 Task: Apply theme paradigm in current slide.
Action: Mouse moved to (404, 92)
Screenshot: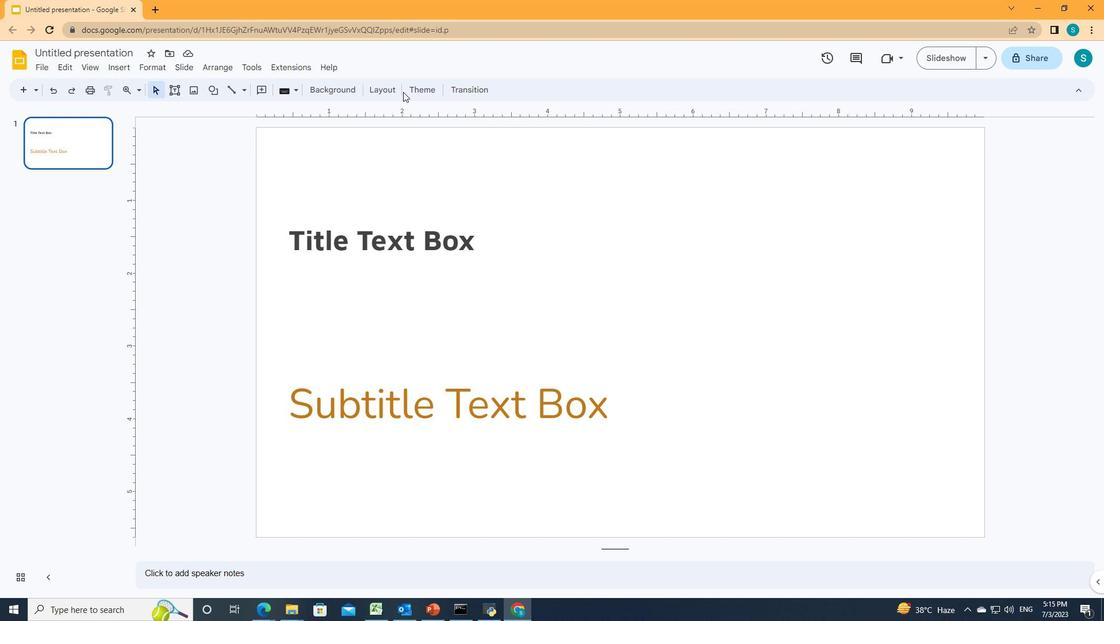 
Action: Mouse pressed left at (404, 92)
Screenshot: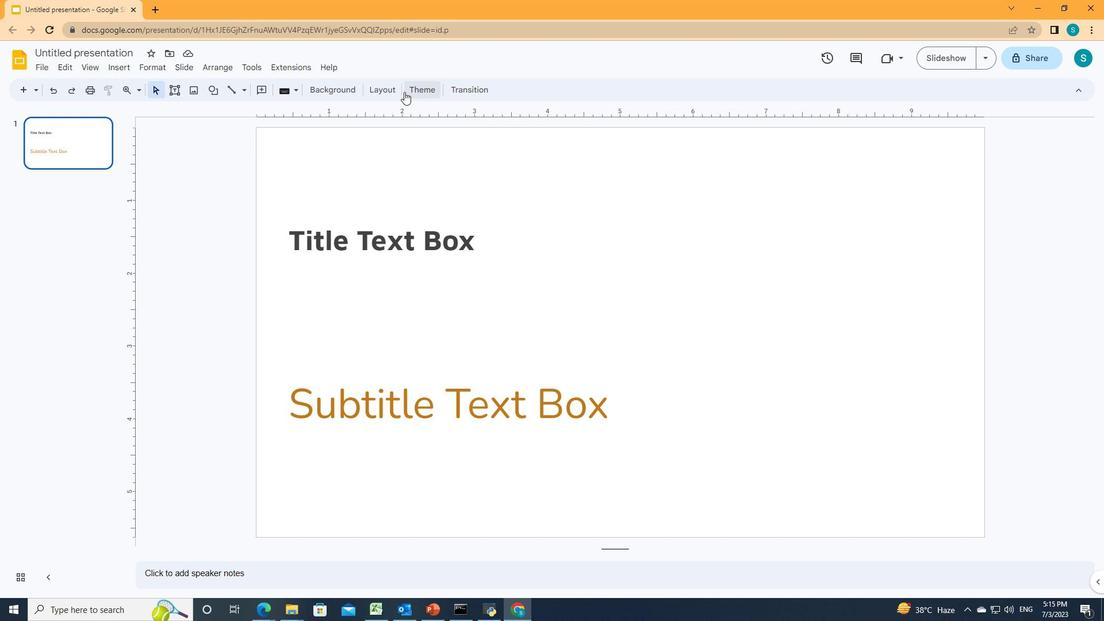 
Action: Mouse moved to (1011, 422)
Screenshot: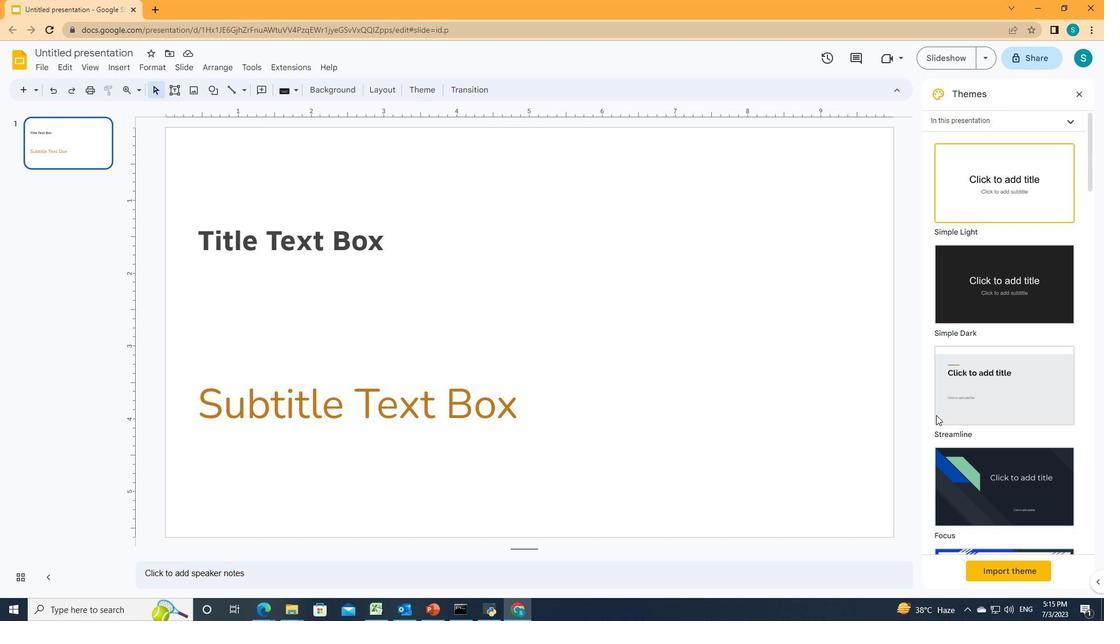 
Action: Mouse scrolled (1011, 422) with delta (0, 0)
Screenshot: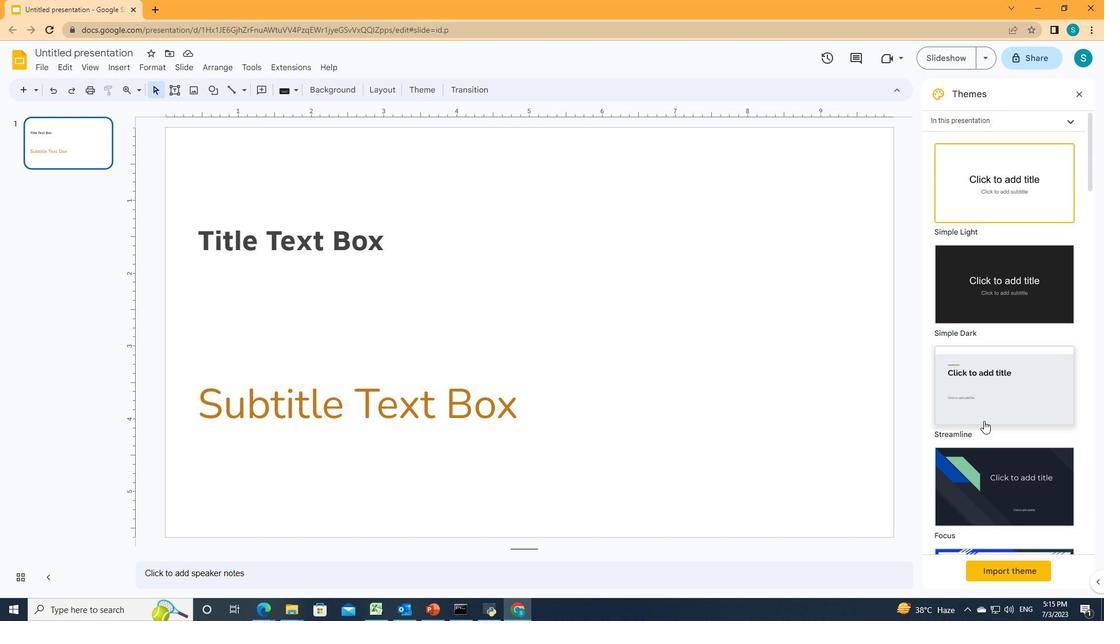 
Action: Mouse scrolled (1011, 422) with delta (0, 0)
Screenshot: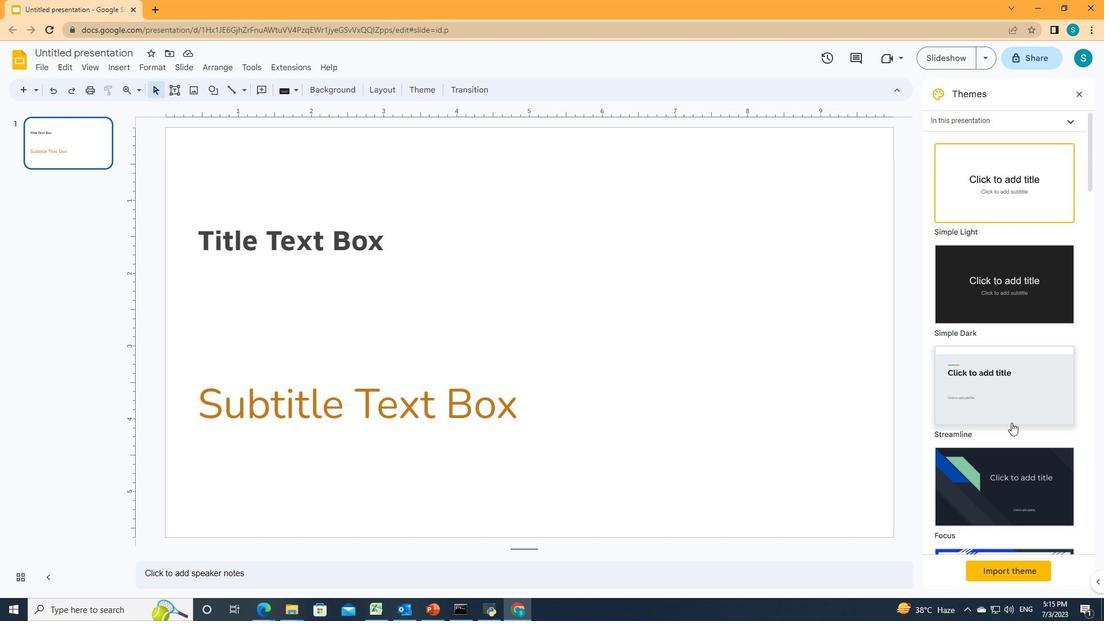 
Action: Mouse scrolled (1011, 422) with delta (0, 0)
Screenshot: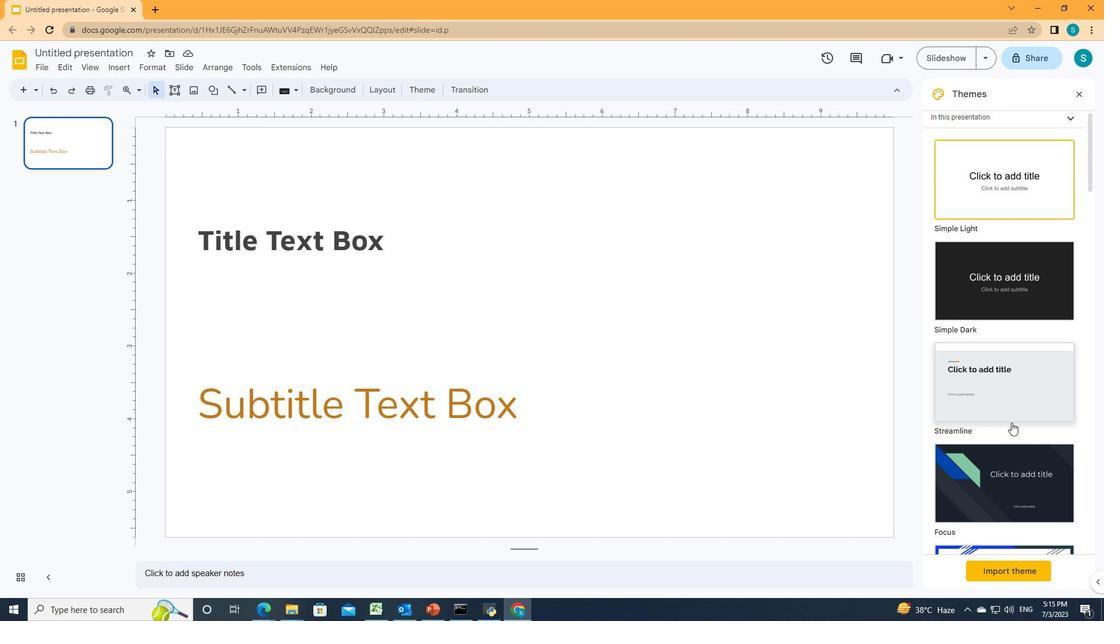 
Action: Mouse scrolled (1011, 422) with delta (0, 0)
Screenshot: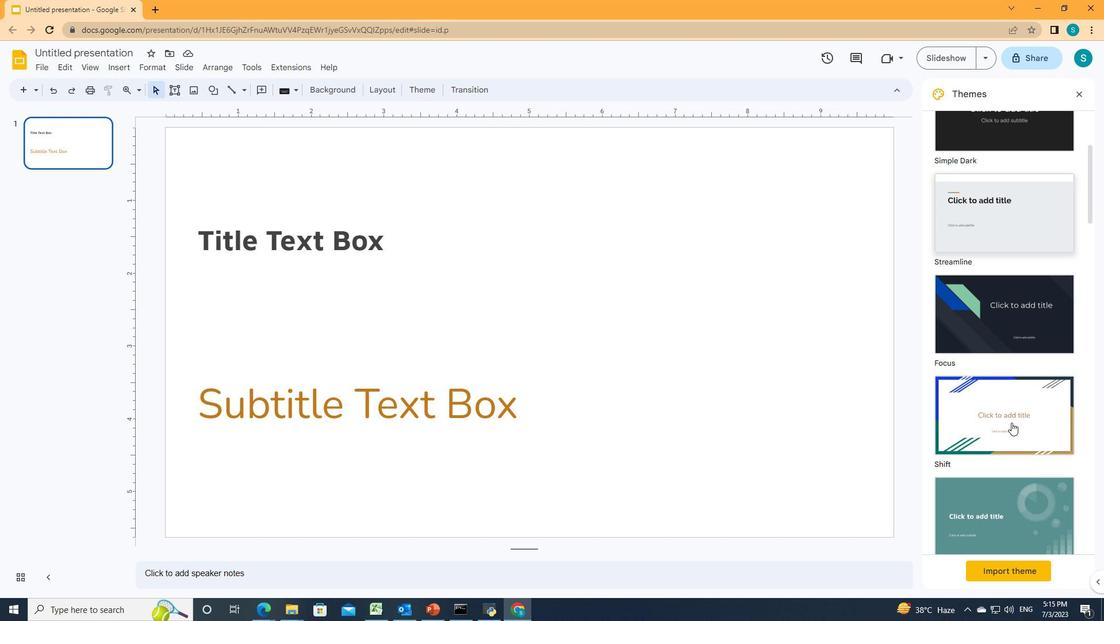 
Action: Mouse scrolled (1011, 422) with delta (0, 0)
Screenshot: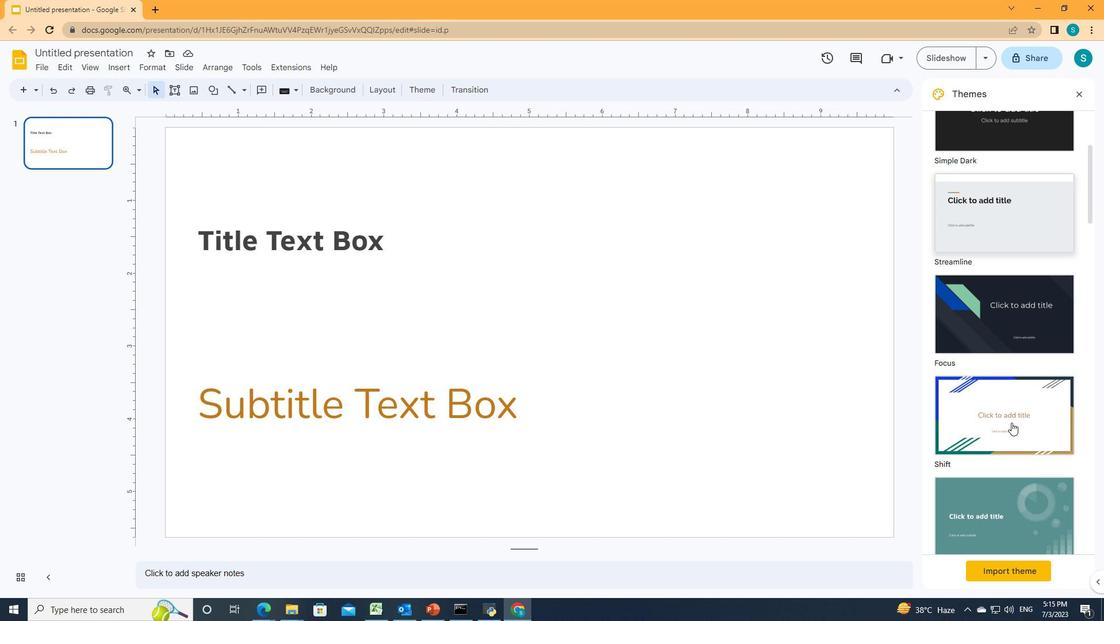 
Action: Mouse scrolled (1011, 422) with delta (0, 0)
Screenshot: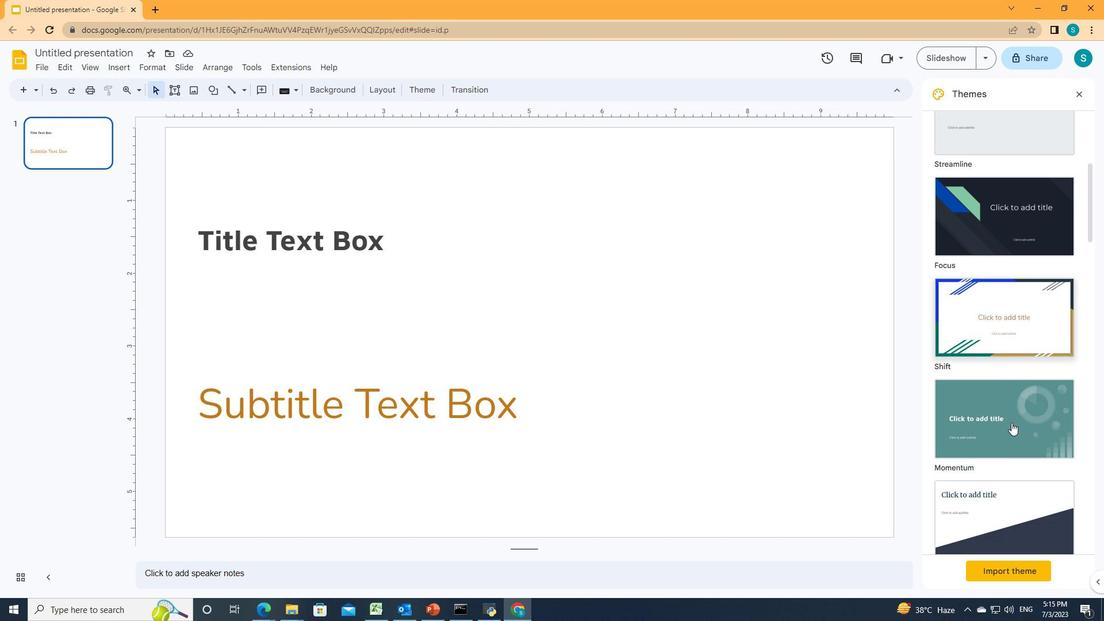 
Action: Mouse moved to (1008, 440)
Screenshot: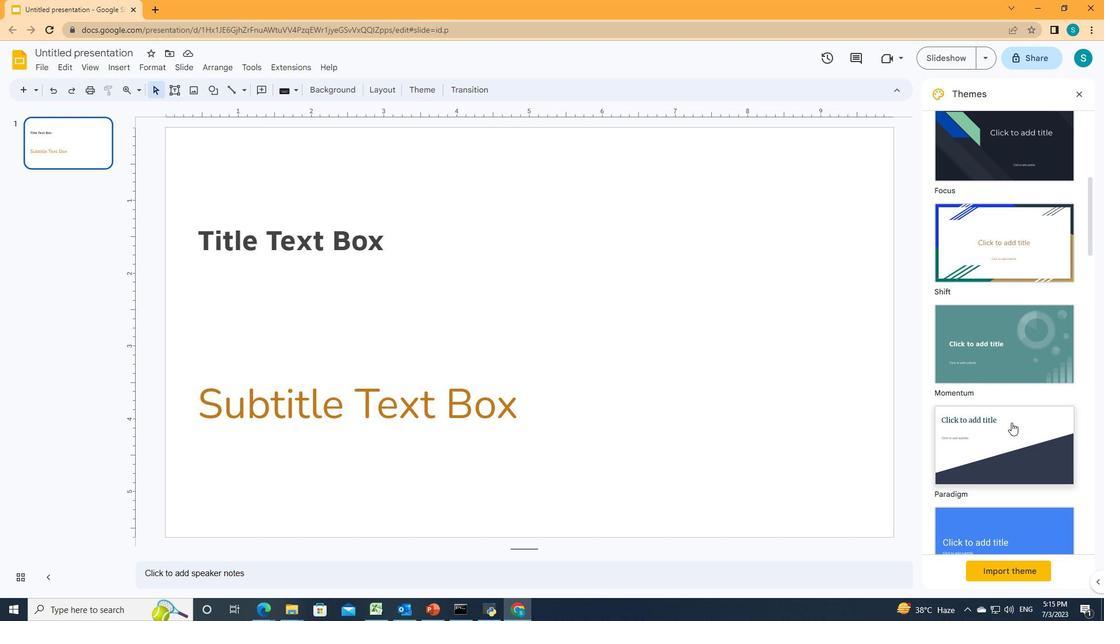 
Action: Mouse pressed left at (1008, 440)
Screenshot: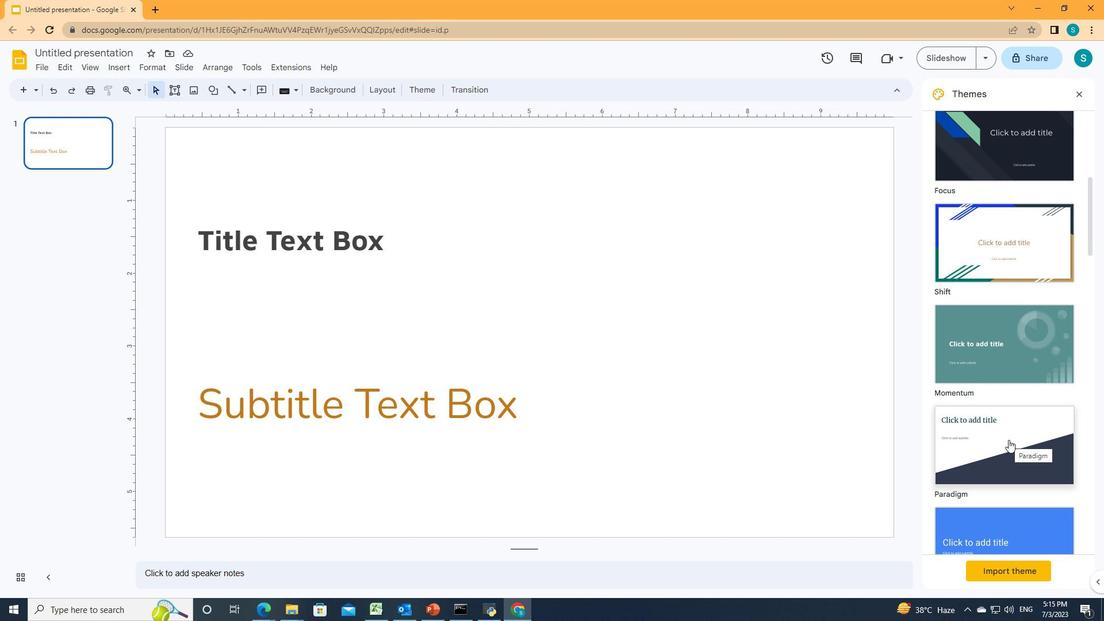 
